 Task: Add construction as an industry.
Action: Mouse moved to (918, 119)
Screenshot: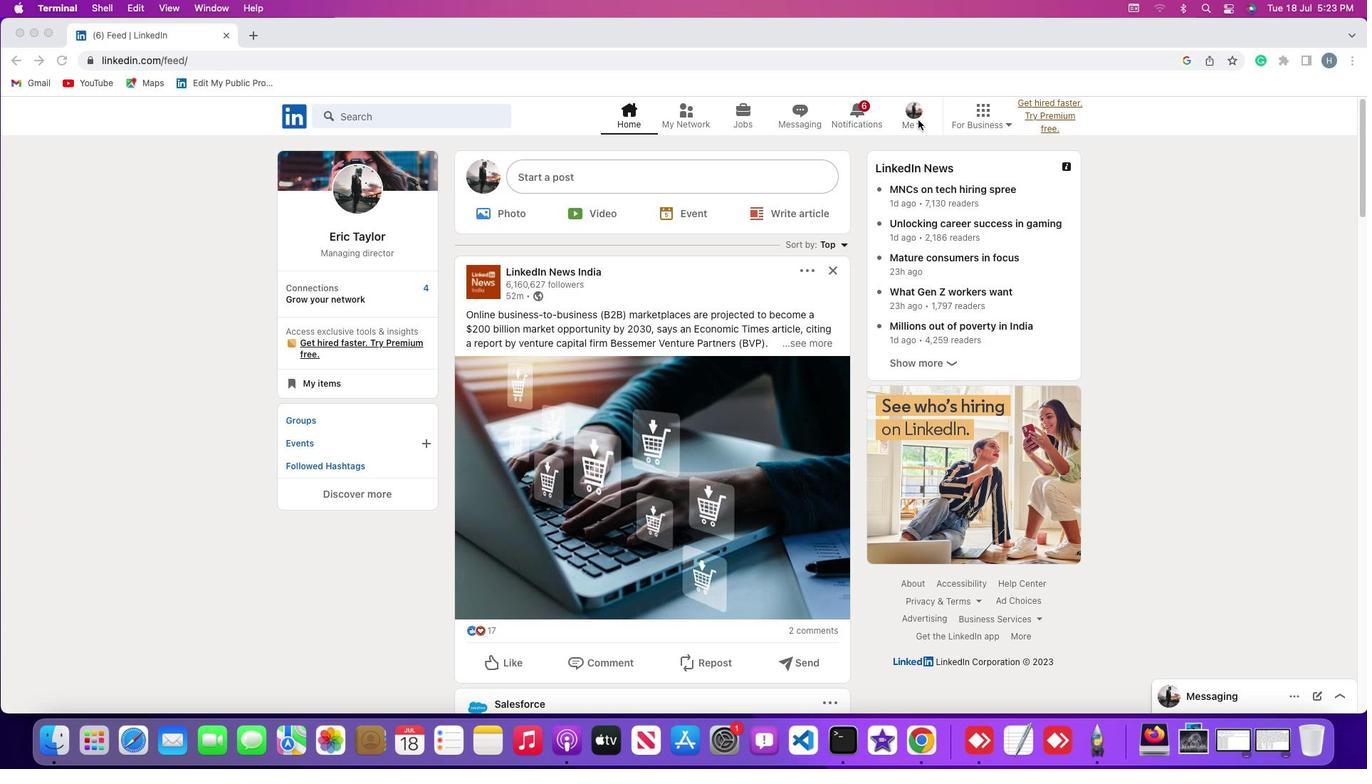 
Action: Mouse pressed left at (918, 119)
Screenshot: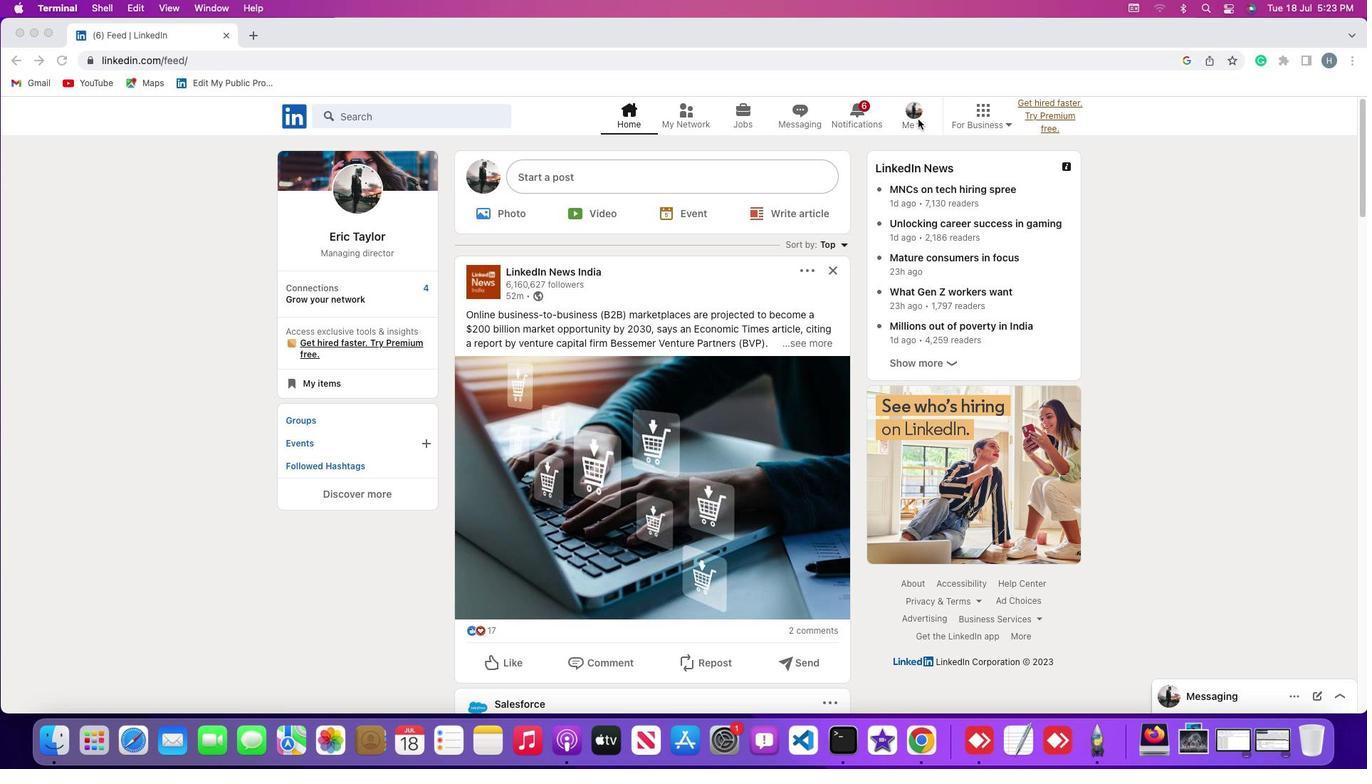 
Action: Mouse moved to (918, 121)
Screenshot: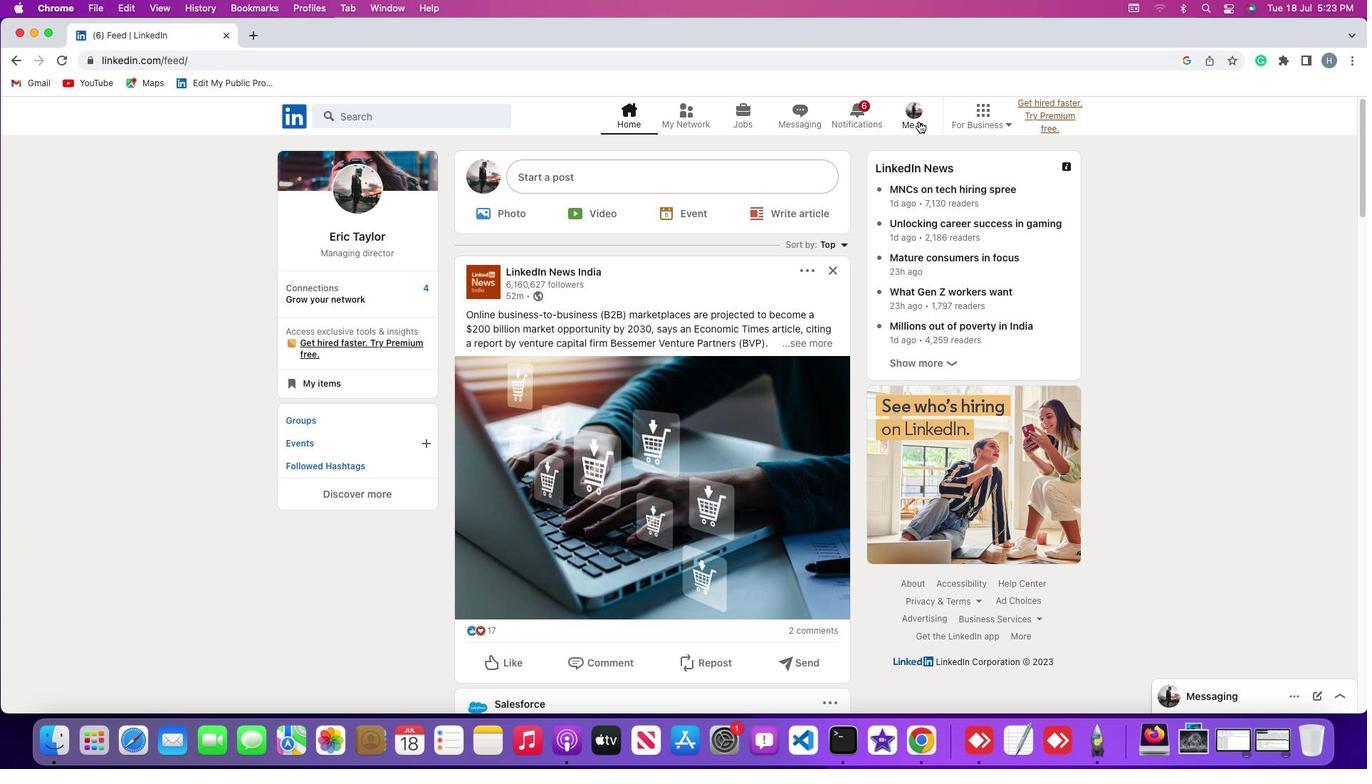 
Action: Mouse pressed left at (918, 121)
Screenshot: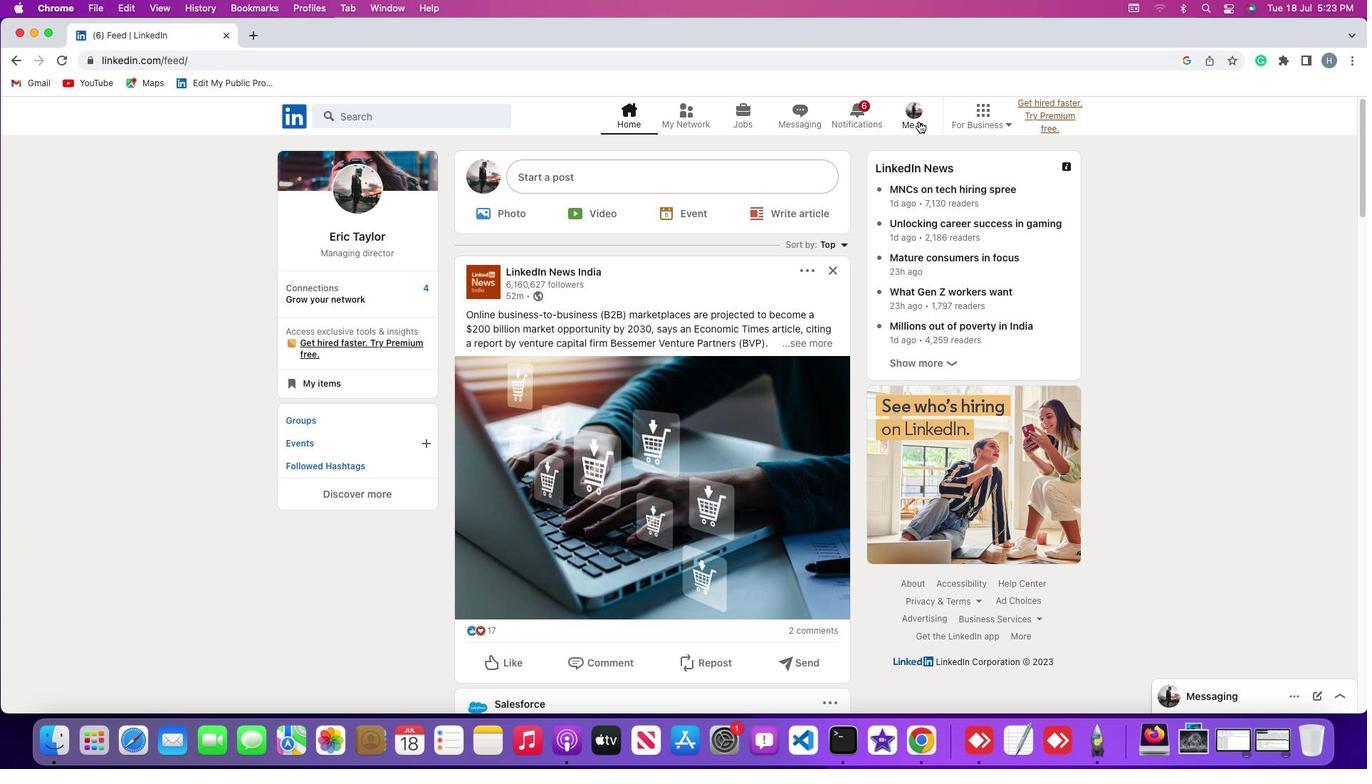 
Action: Mouse moved to (901, 195)
Screenshot: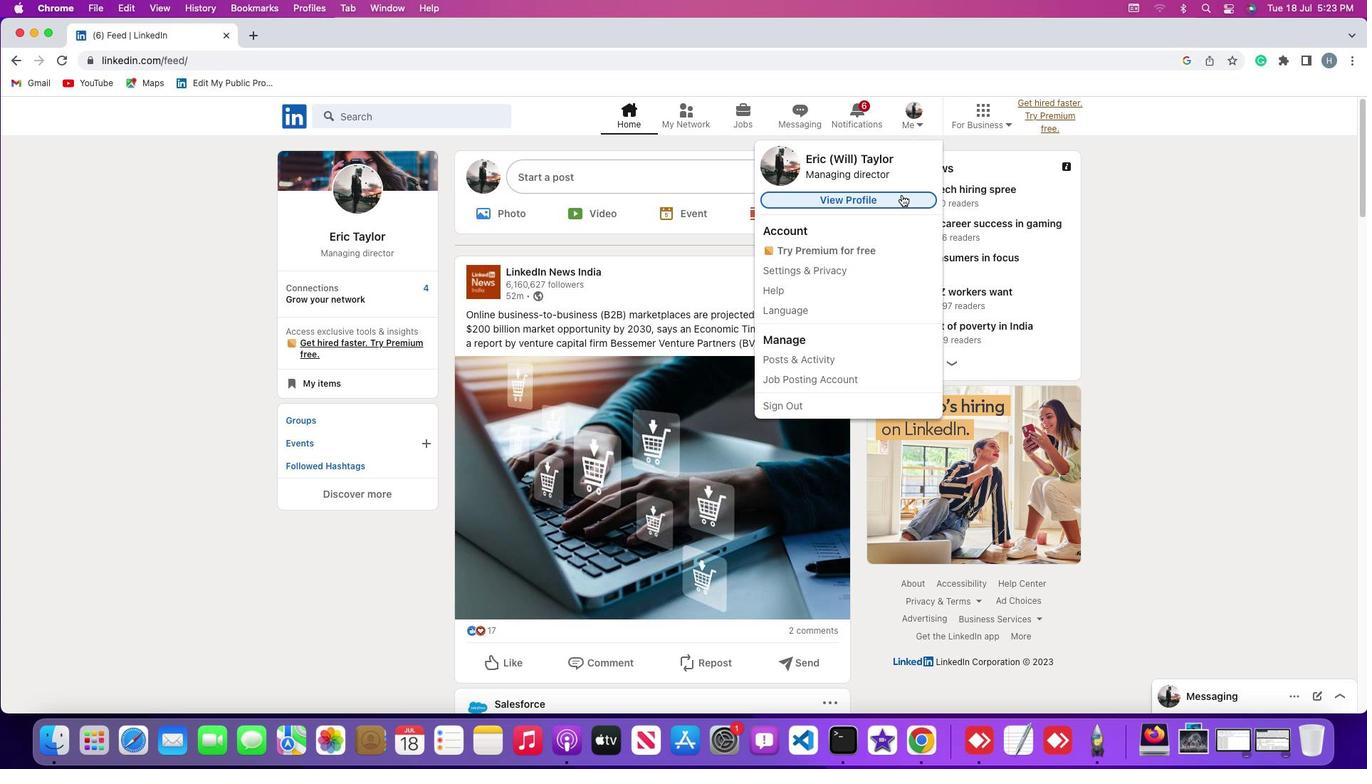 
Action: Mouse pressed left at (901, 195)
Screenshot: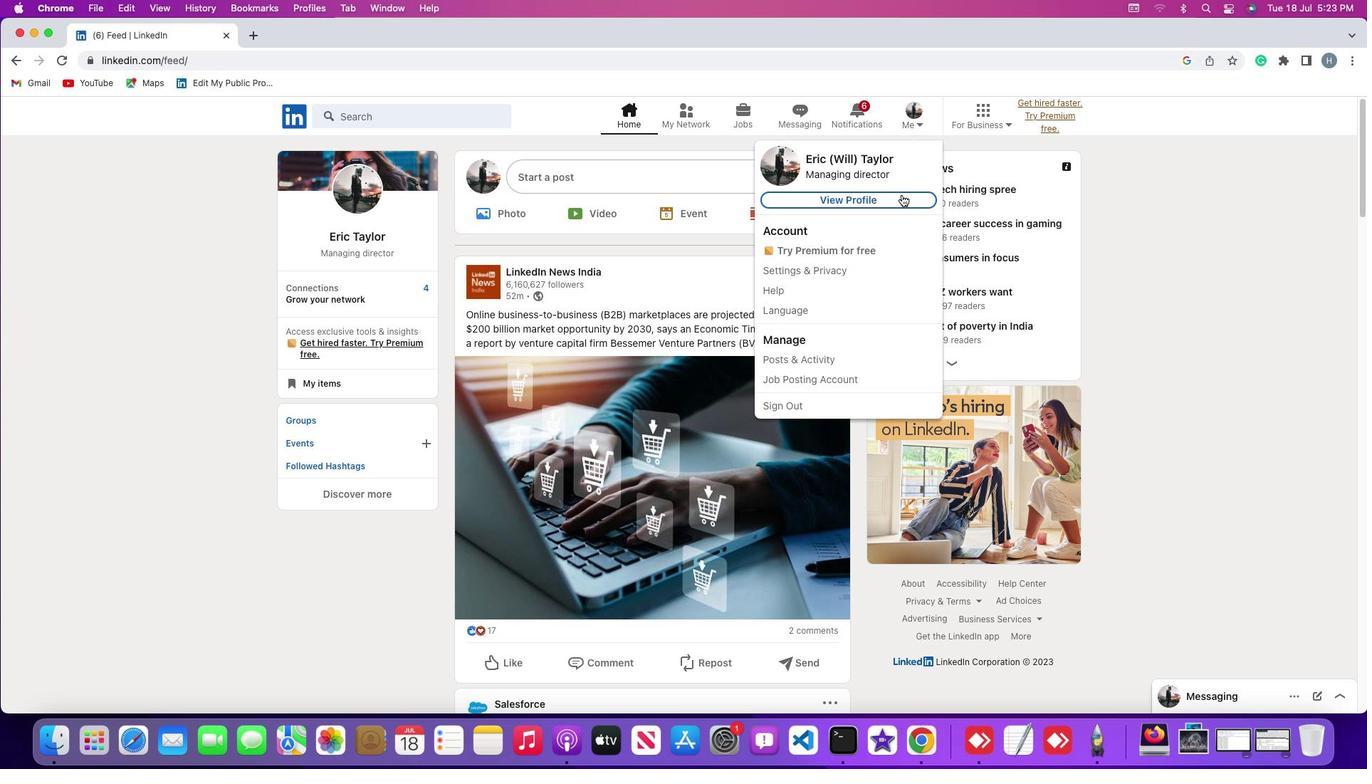 
Action: Mouse moved to (823, 312)
Screenshot: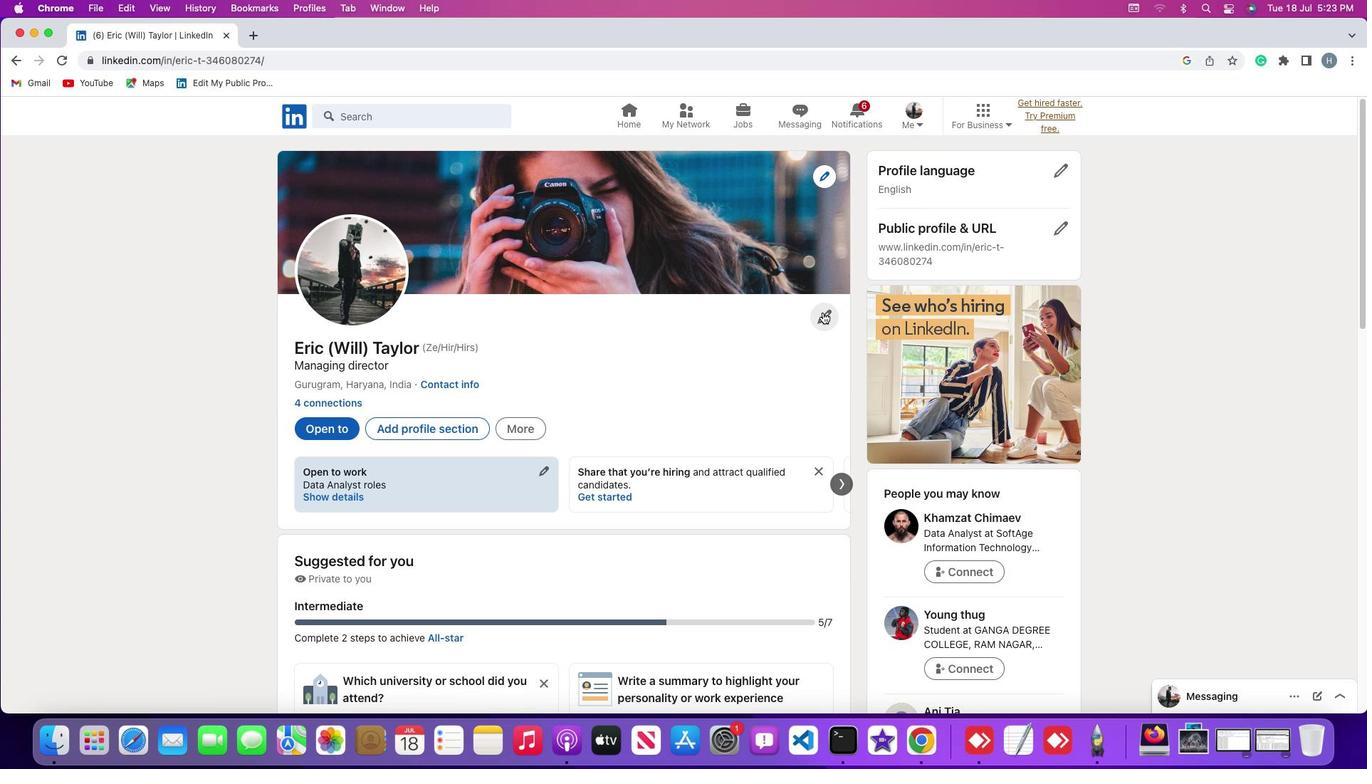 
Action: Mouse pressed left at (823, 312)
Screenshot: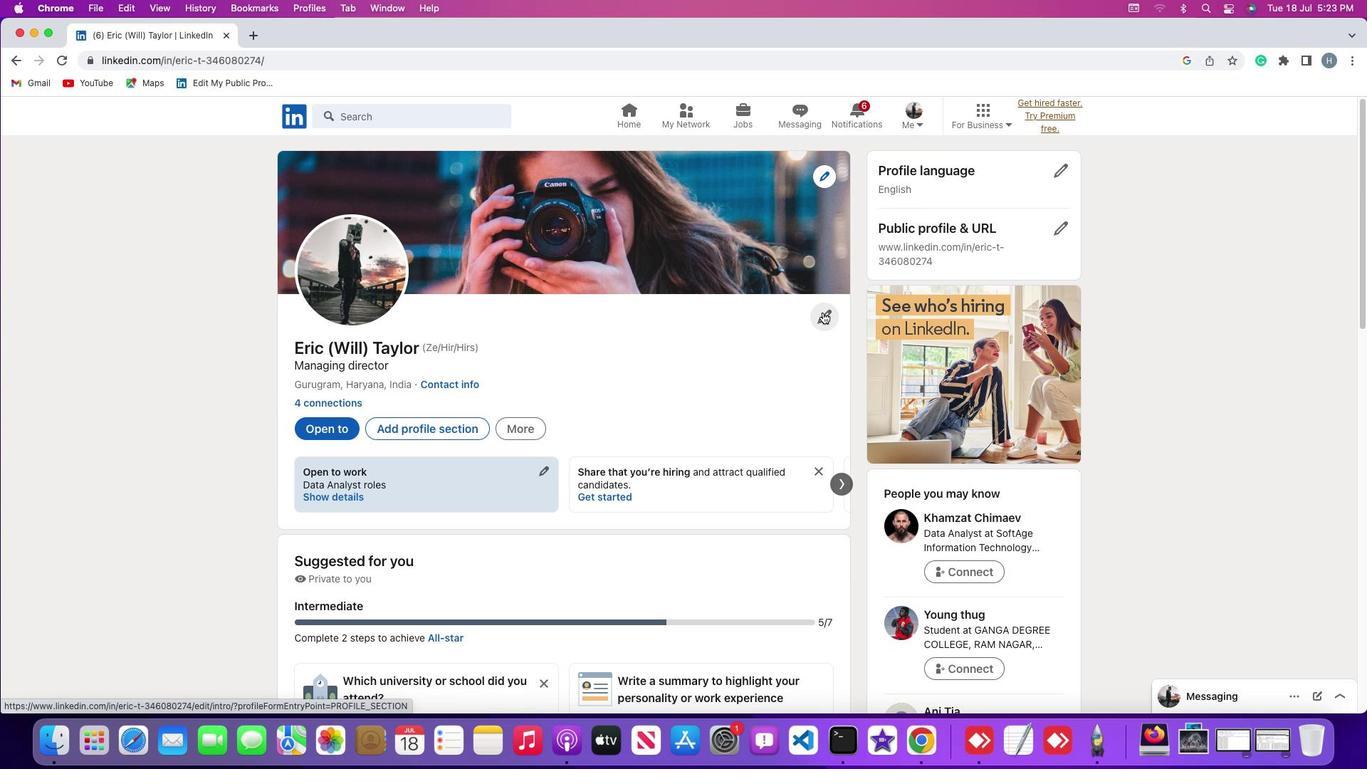 
Action: Mouse moved to (710, 357)
Screenshot: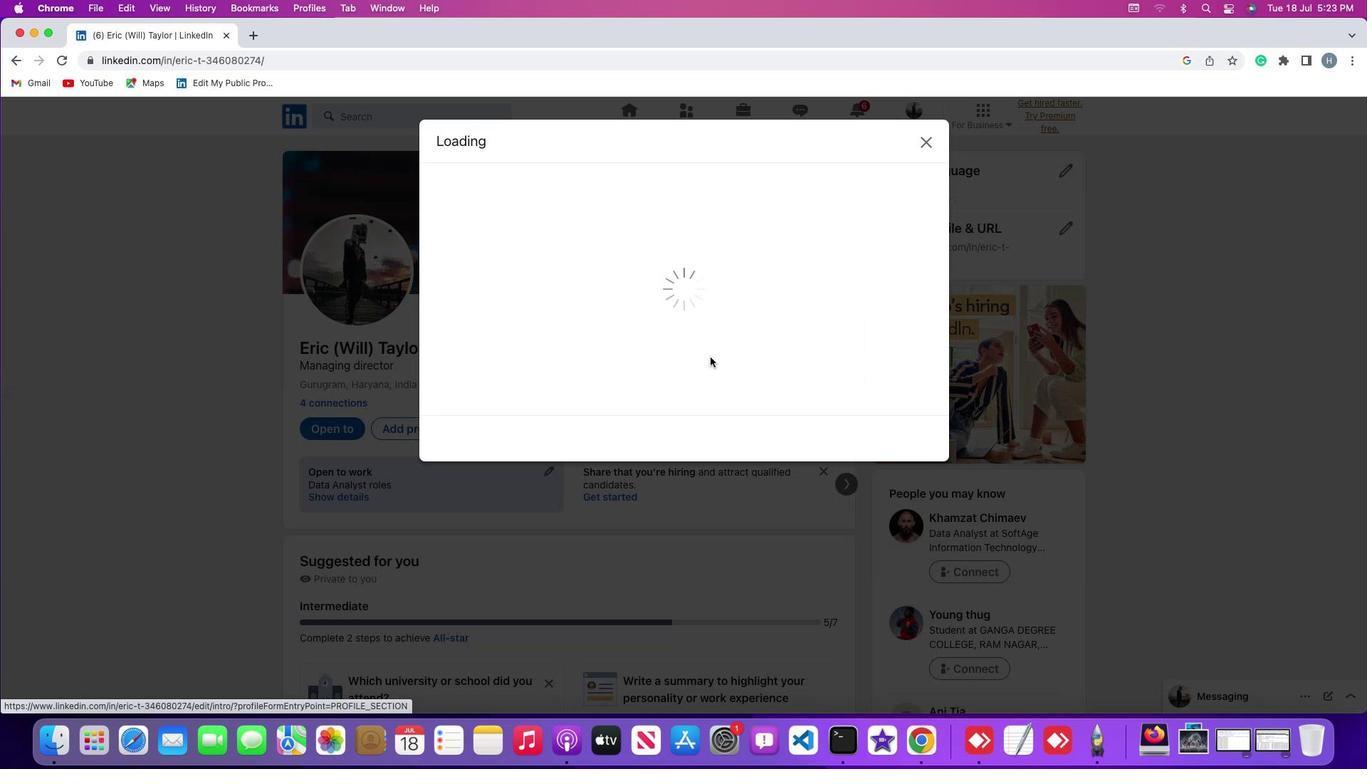 
Action: Mouse scrolled (710, 357) with delta (0, 0)
Screenshot: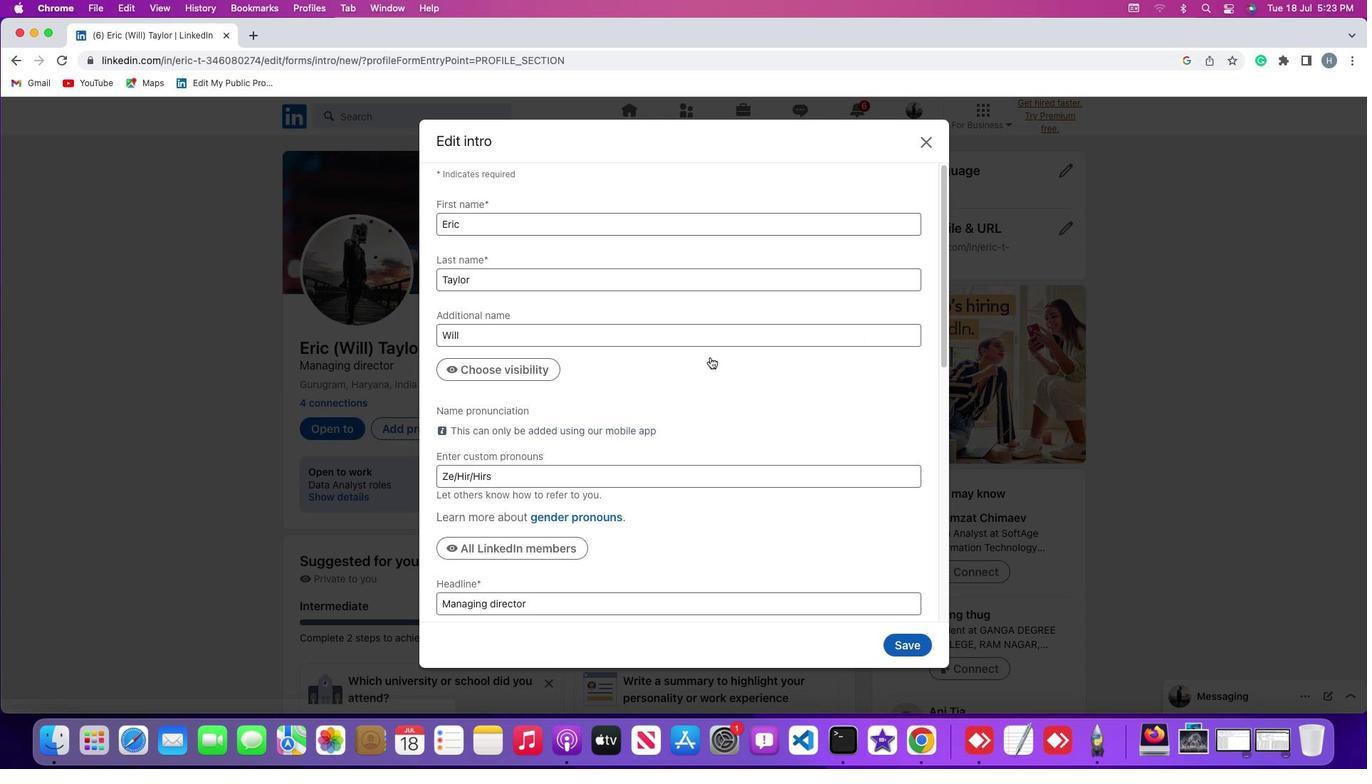 
Action: Mouse scrolled (710, 357) with delta (0, 0)
Screenshot: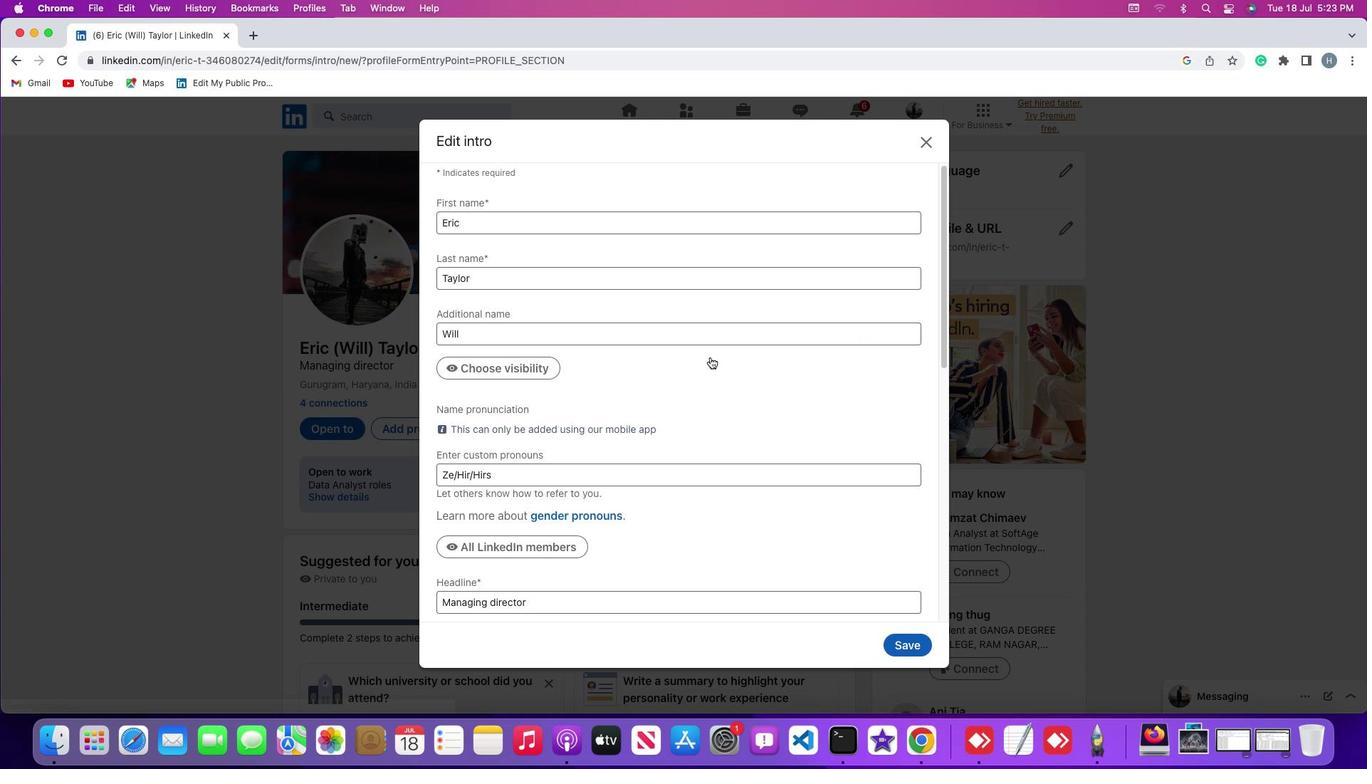 
Action: Mouse scrolled (710, 357) with delta (0, -1)
Screenshot: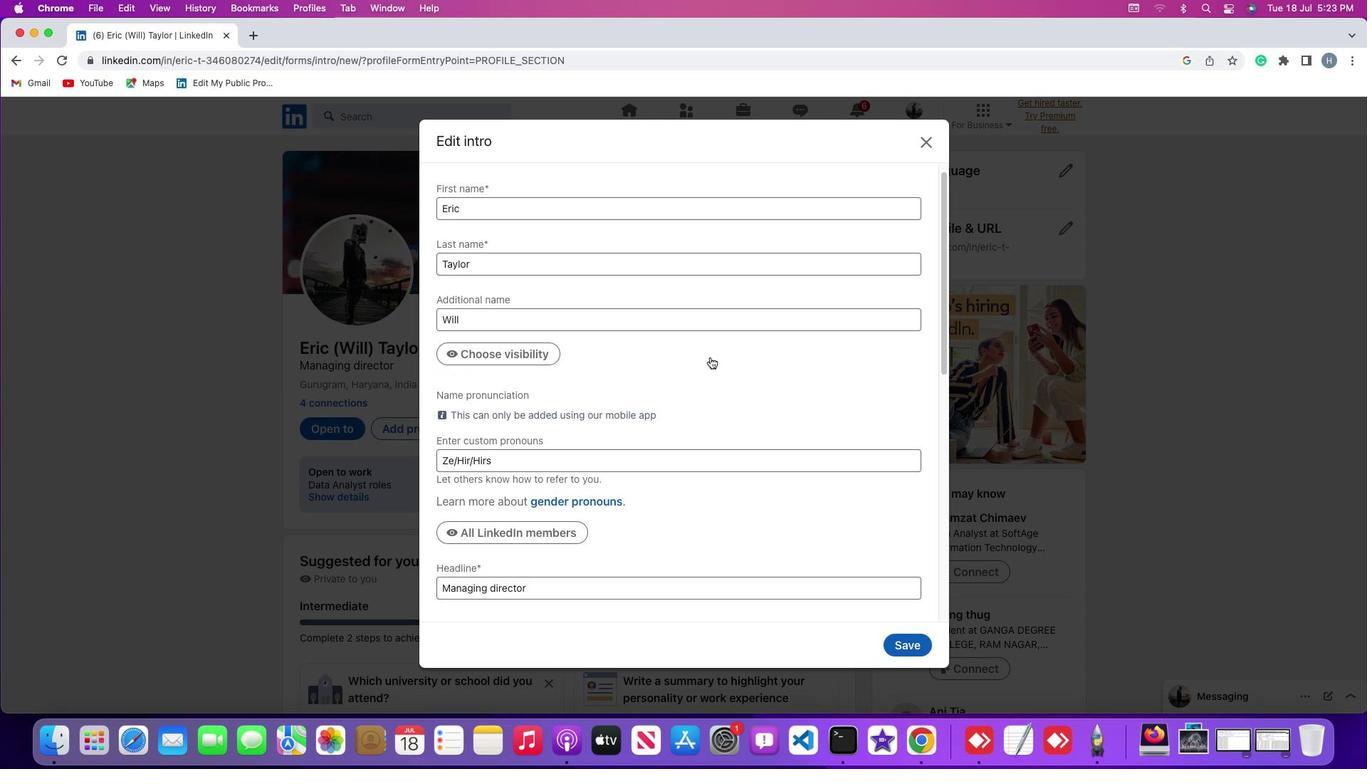 
Action: Mouse scrolled (710, 357) with delta (0, -2)
Screenshot: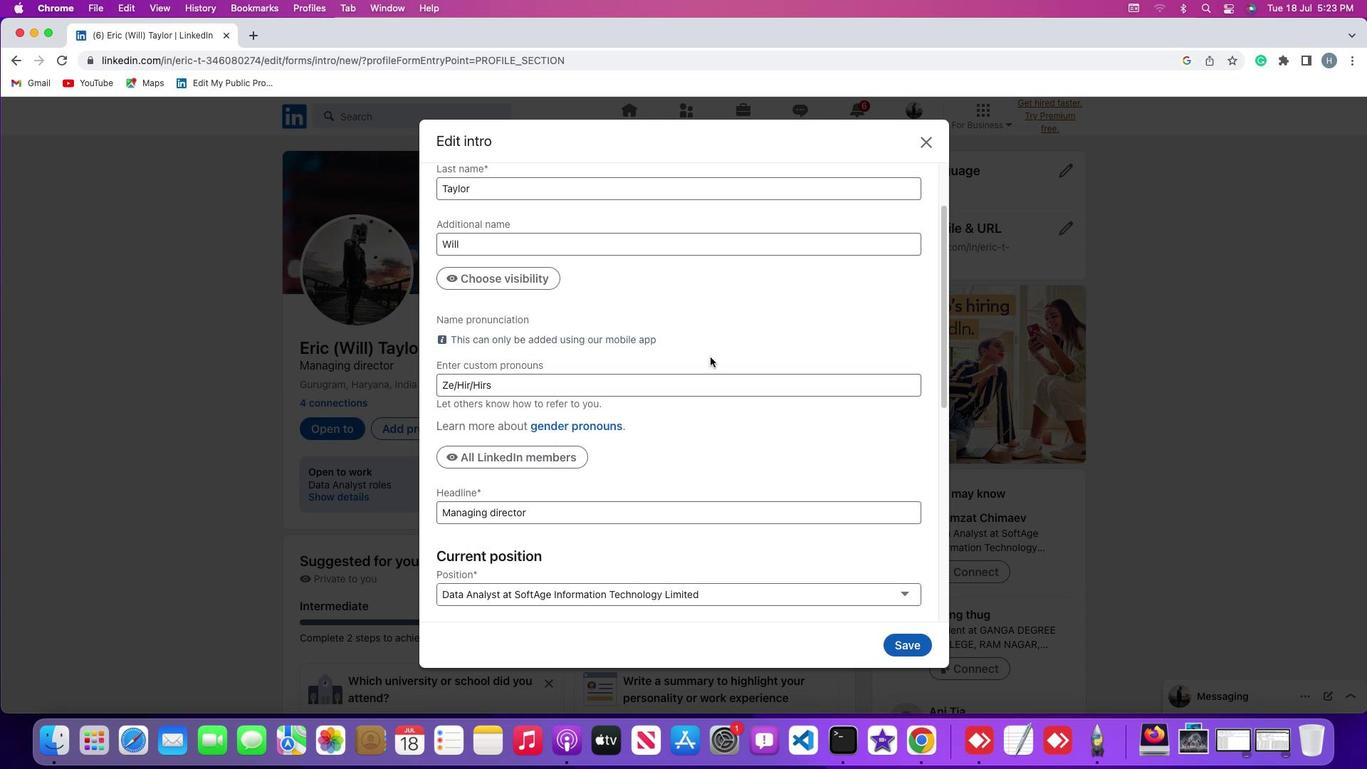 
Action: Mouse scrolled (710, 357) with delta (0, 0)
Screenshot: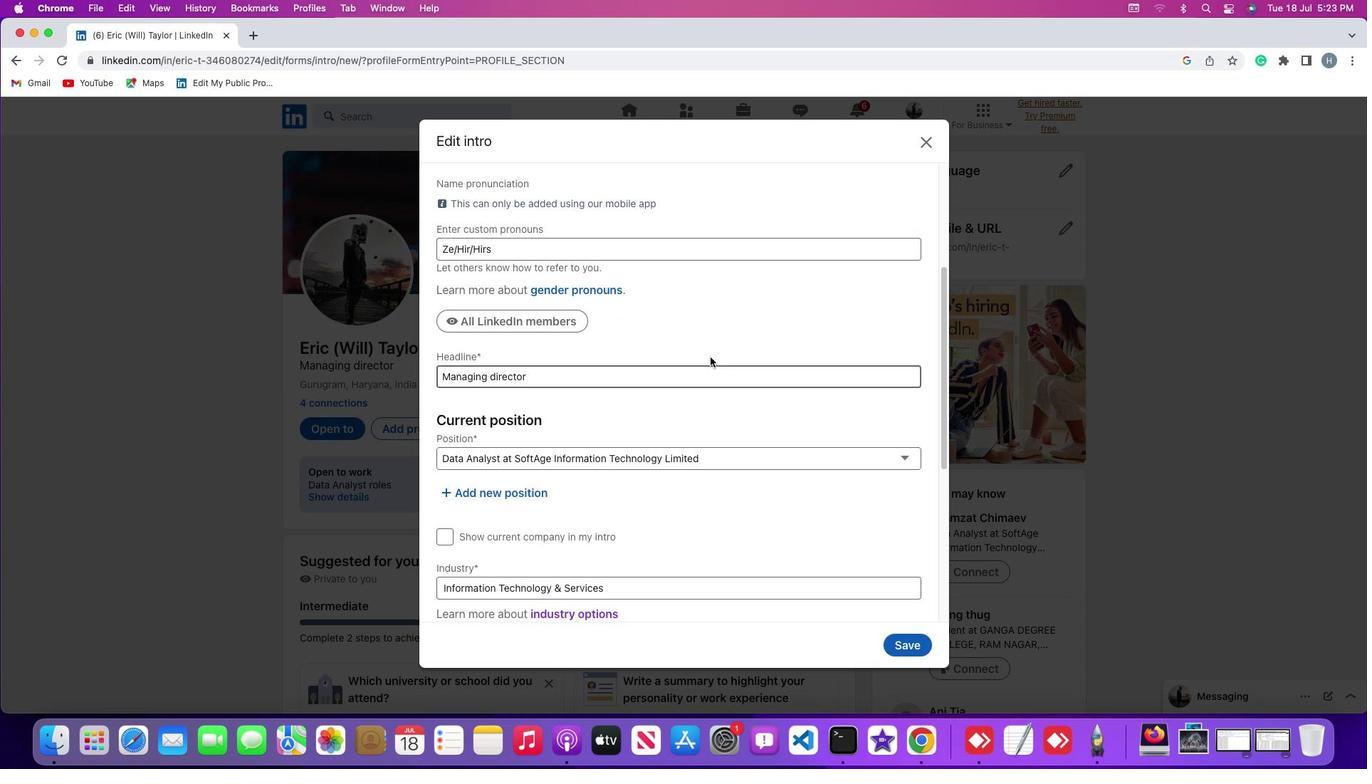 
Action: Mouse scrolled (710, 357) with delta (0, 0)
Screenshot: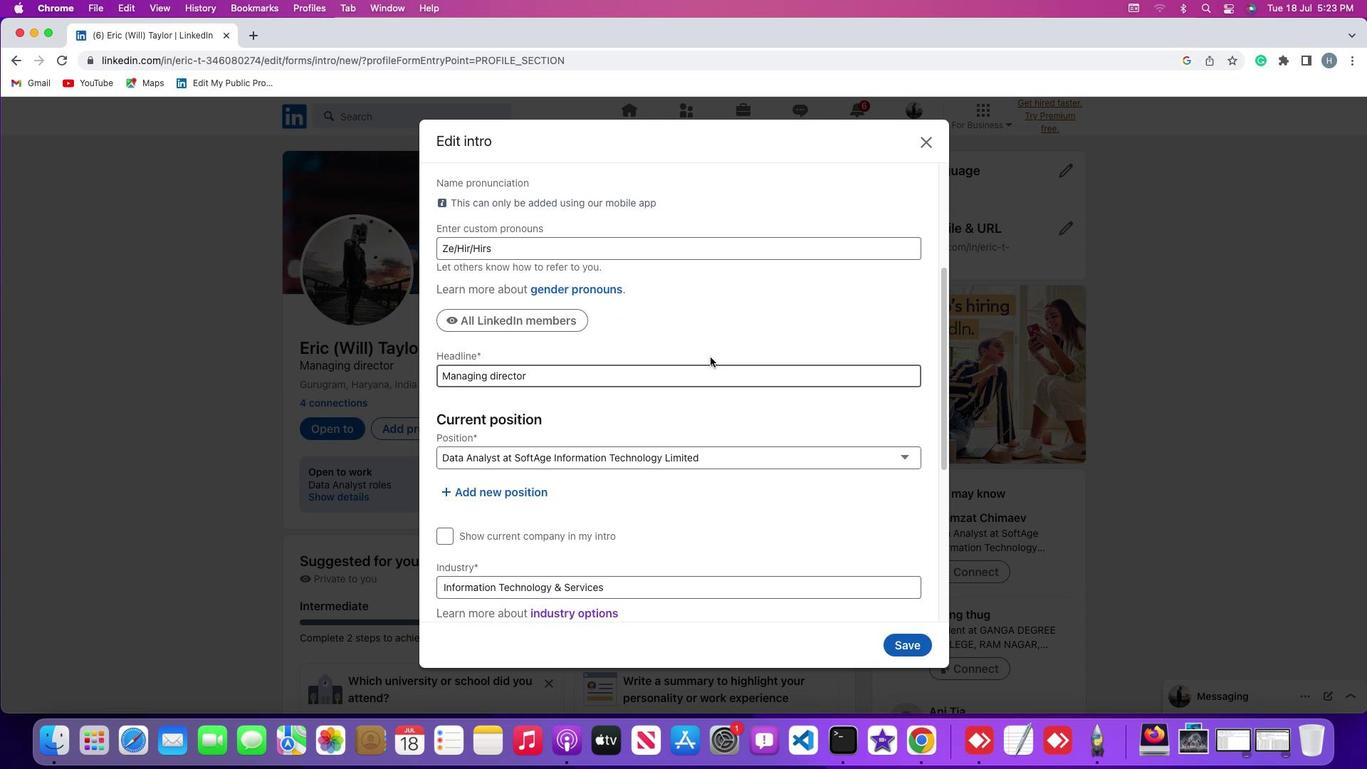 
Action: Mouse scrolled (710, 357) with delta (0, -1)
Screenshot: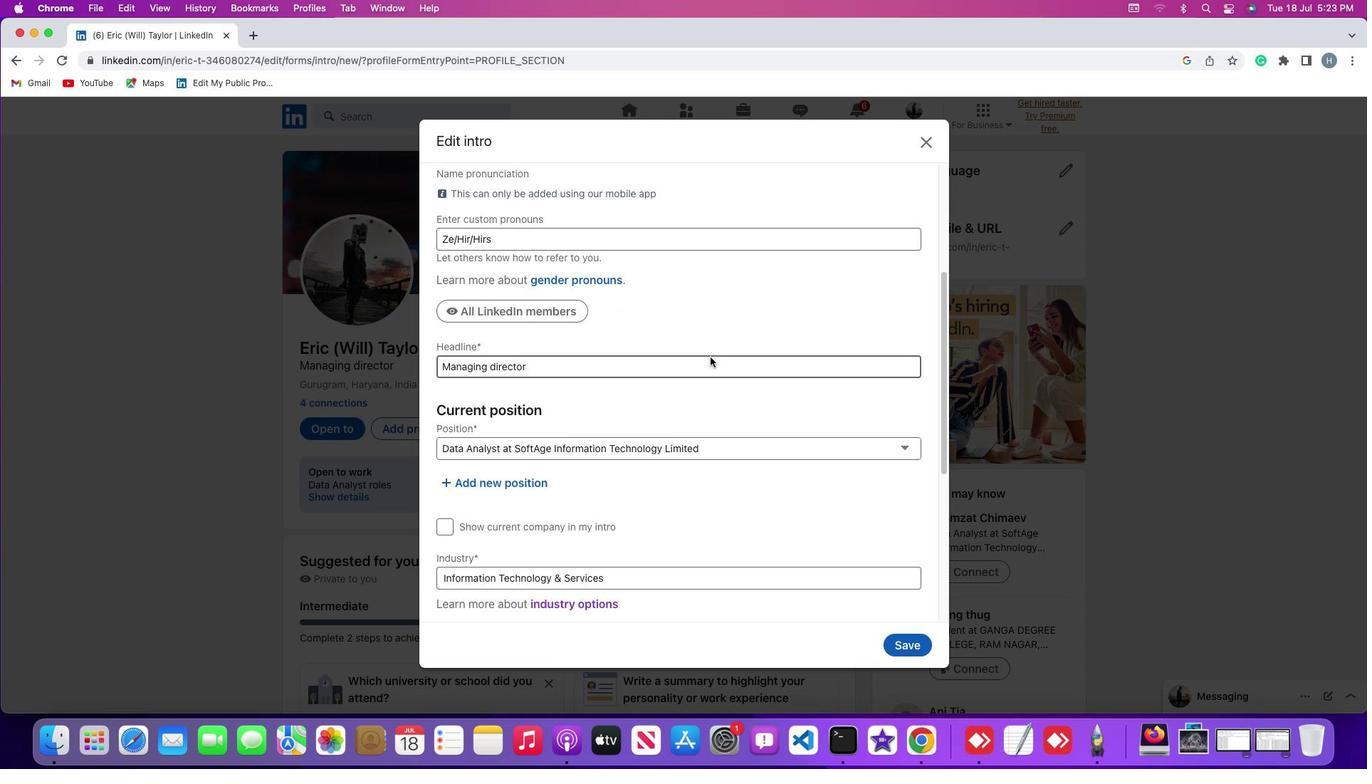 
Action: Mouse scrolled (710, 357) with delta (0, -1)
Screenshot: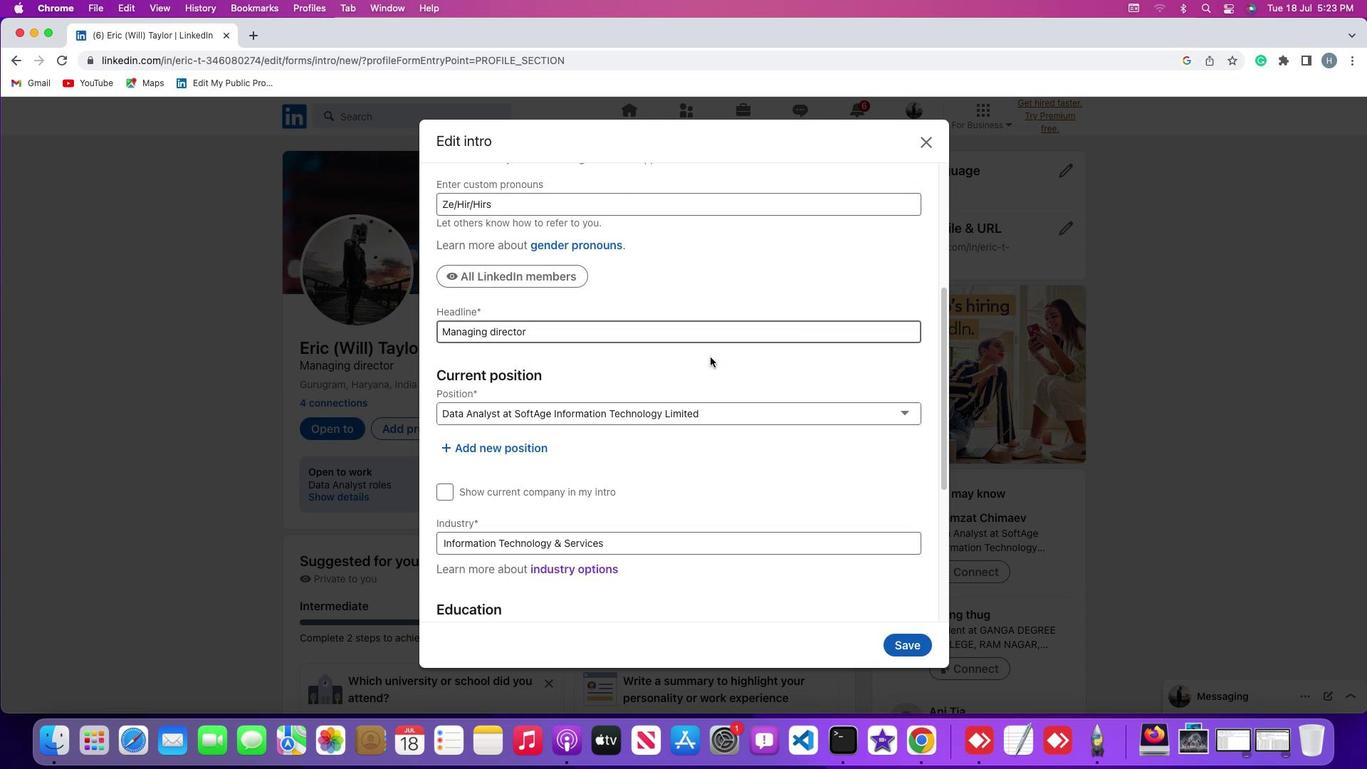 
Action: Mouse scrolled (710, 357) with delta (0, 0)
Screenshot: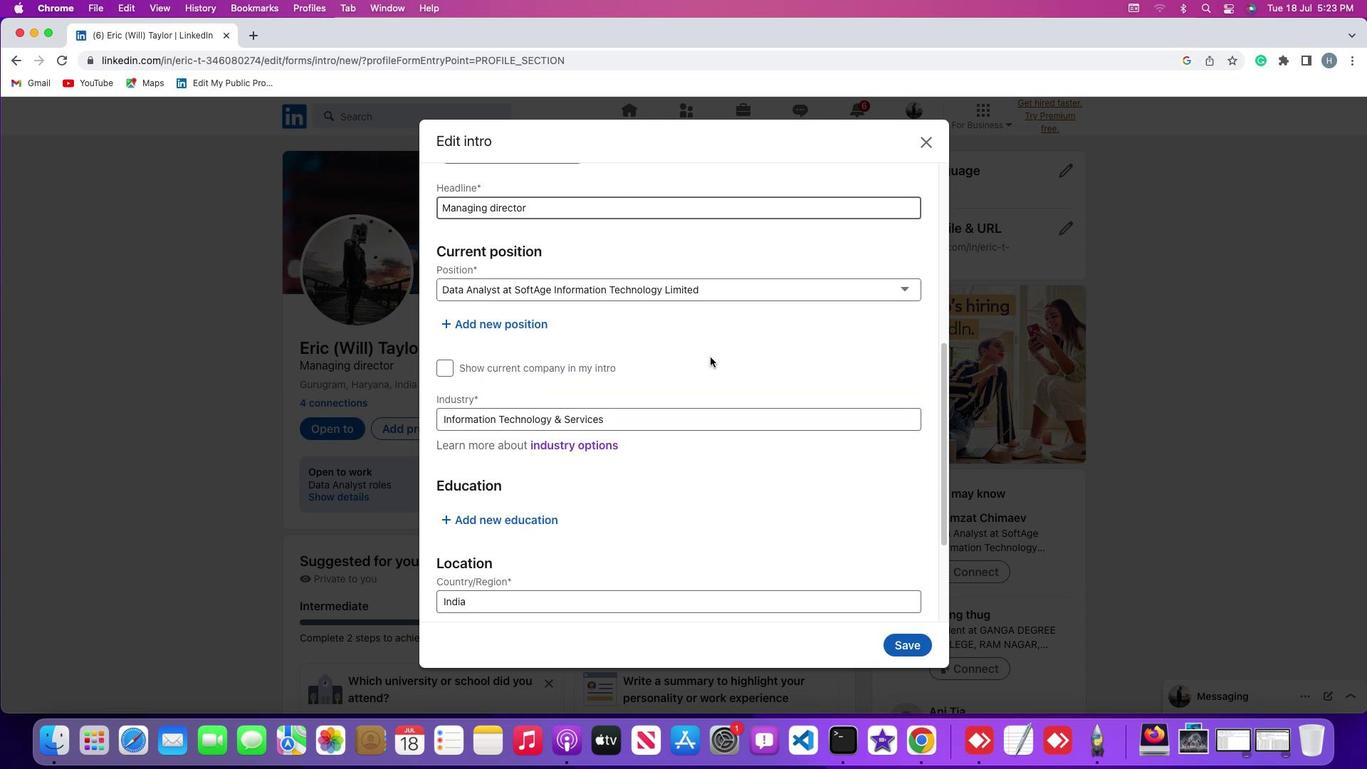 
Action: Mouse scrolled (710, 357) with delta (0, 0)
Screenshot: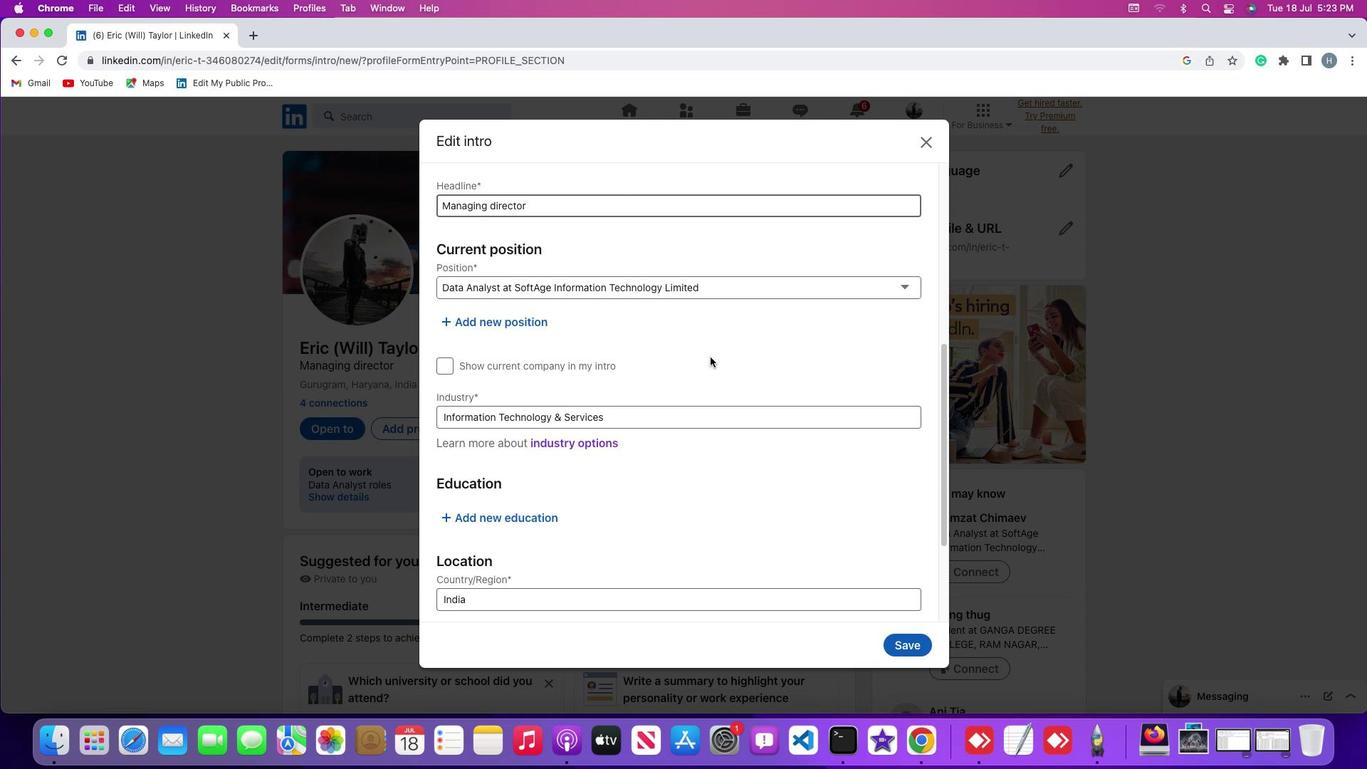 
Action: Mouse scrolled (710, 357) with delta (0, 0)
Screenshot: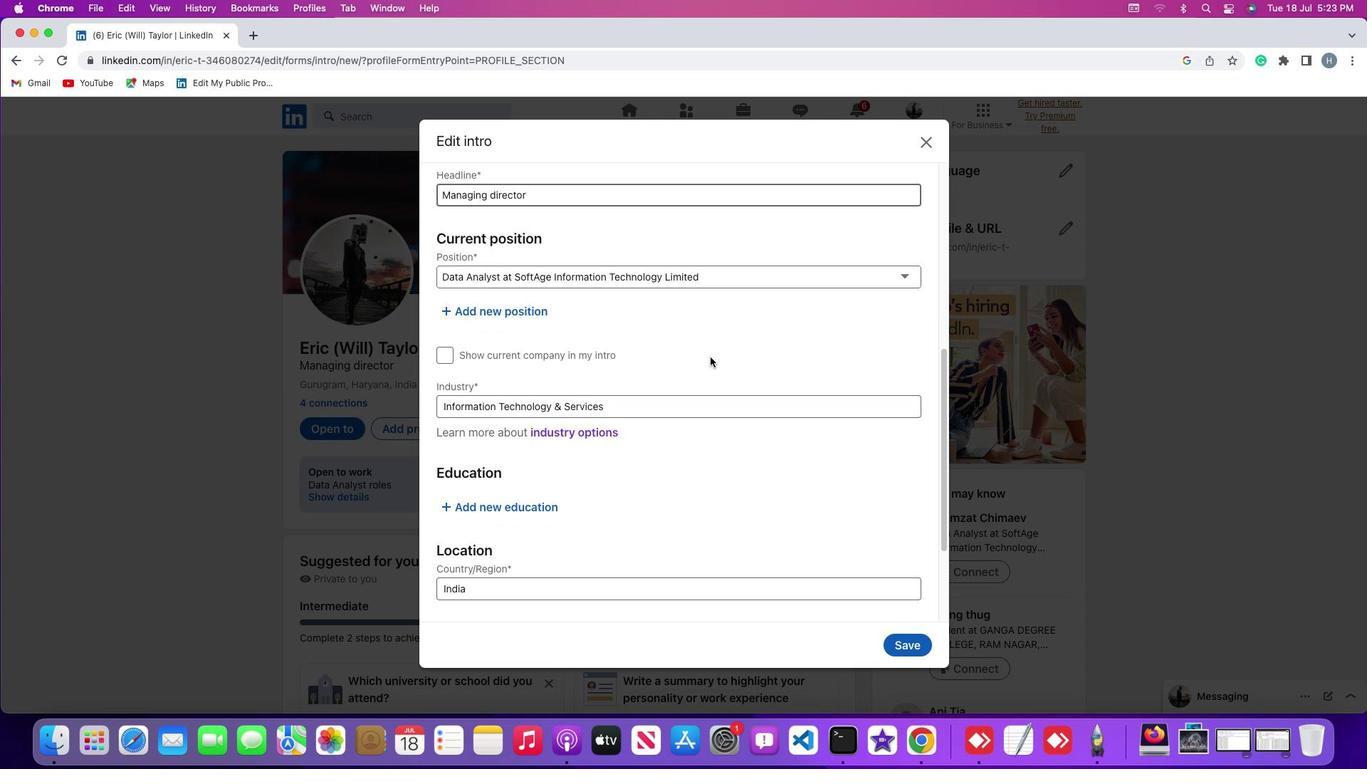 
Action: Mouse moved to (708, 361)
Screenshot: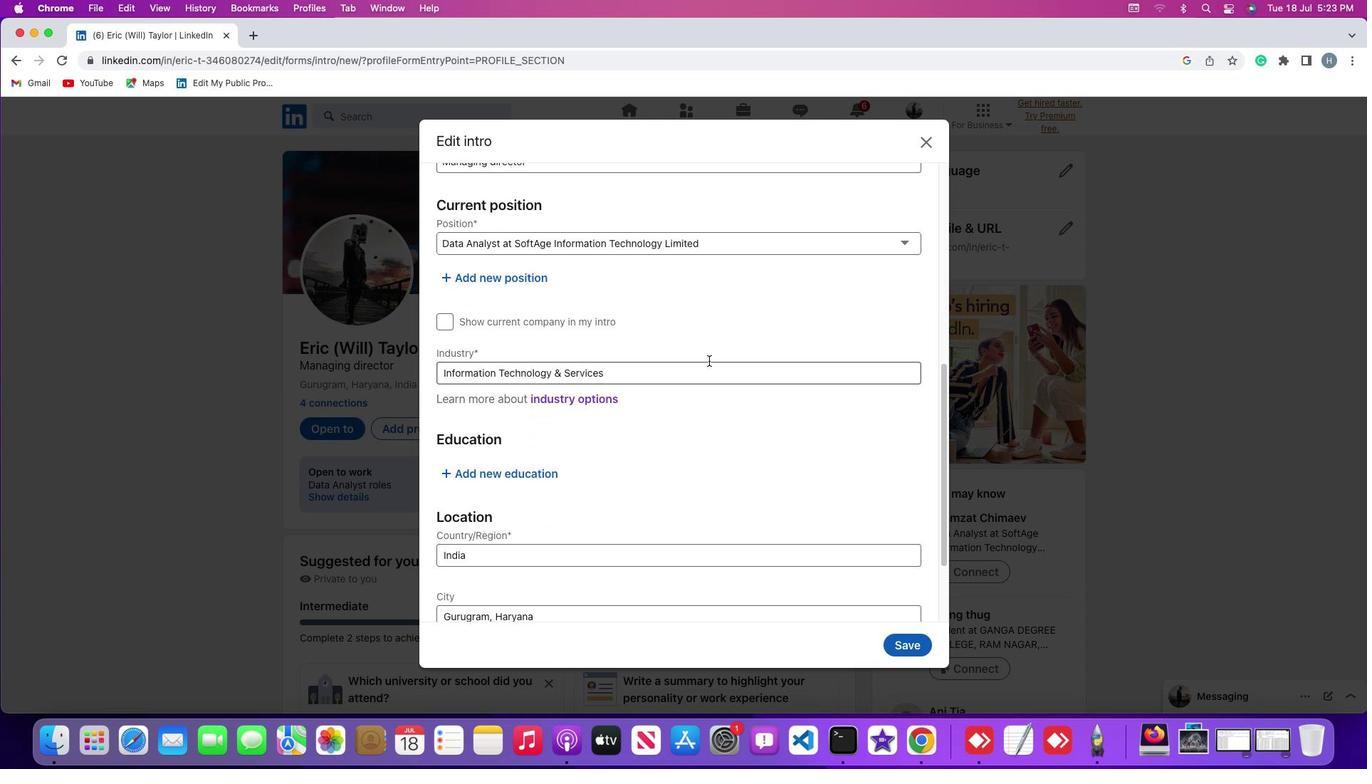 
Action: Mouse scrolled (708, 361) with delta (0, 0)
Screenshot: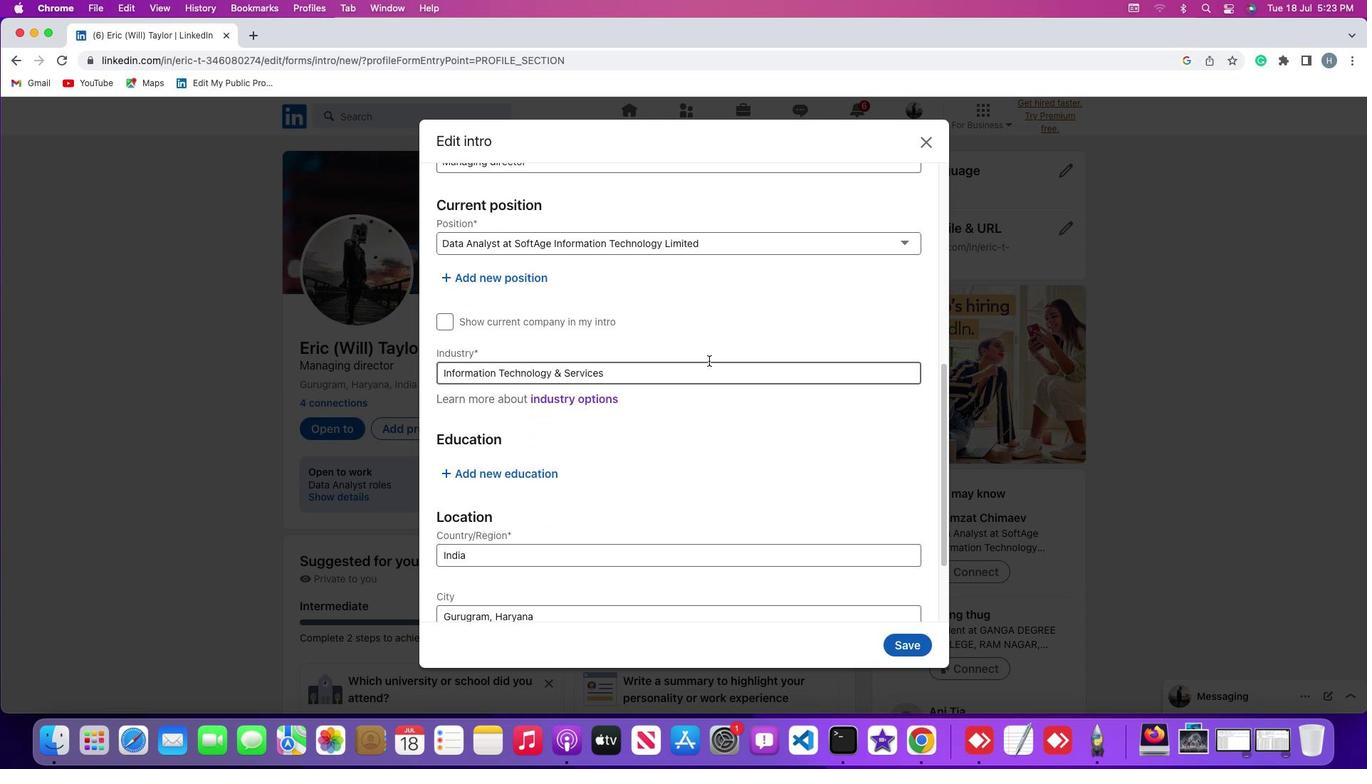 
Action: Mouse moved to (710, 366)
Screenshot: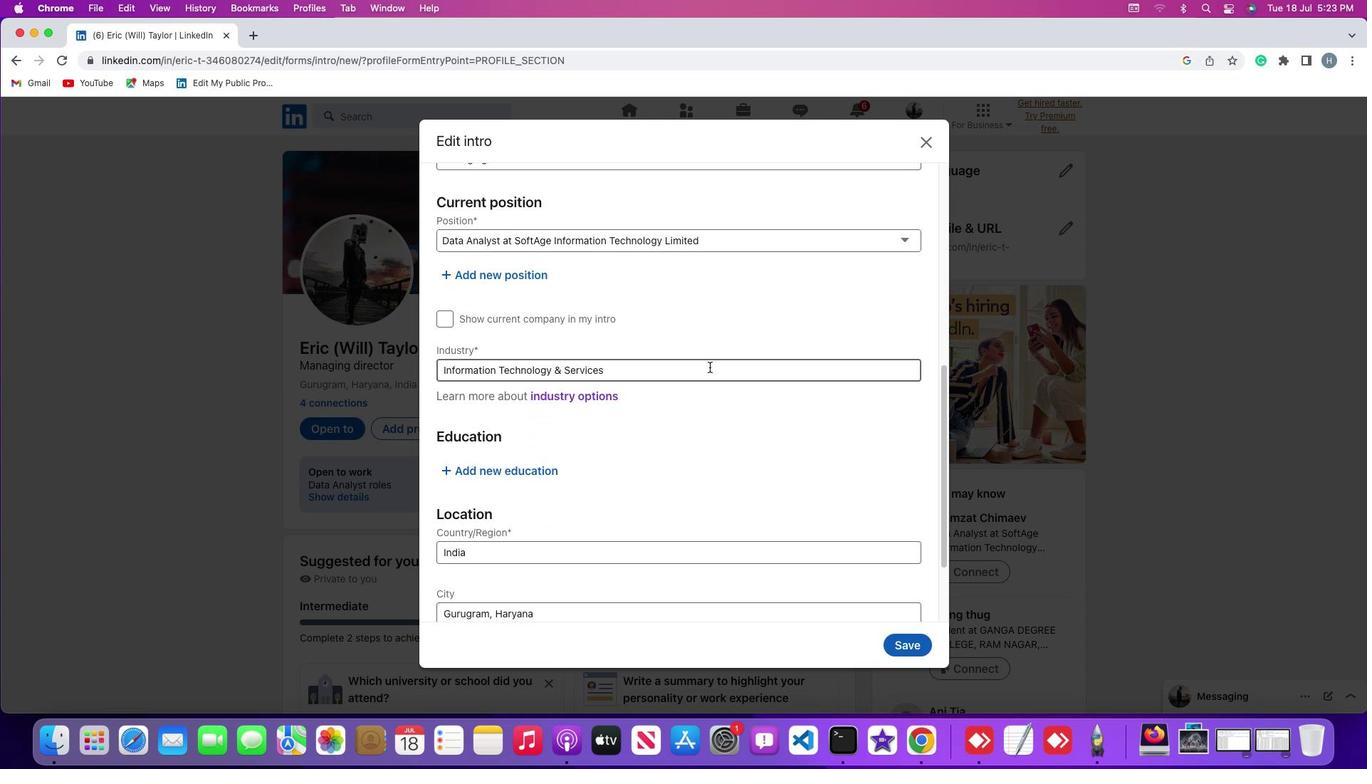 
Action: Mouse pressed left at (710, 366)
Screenshot: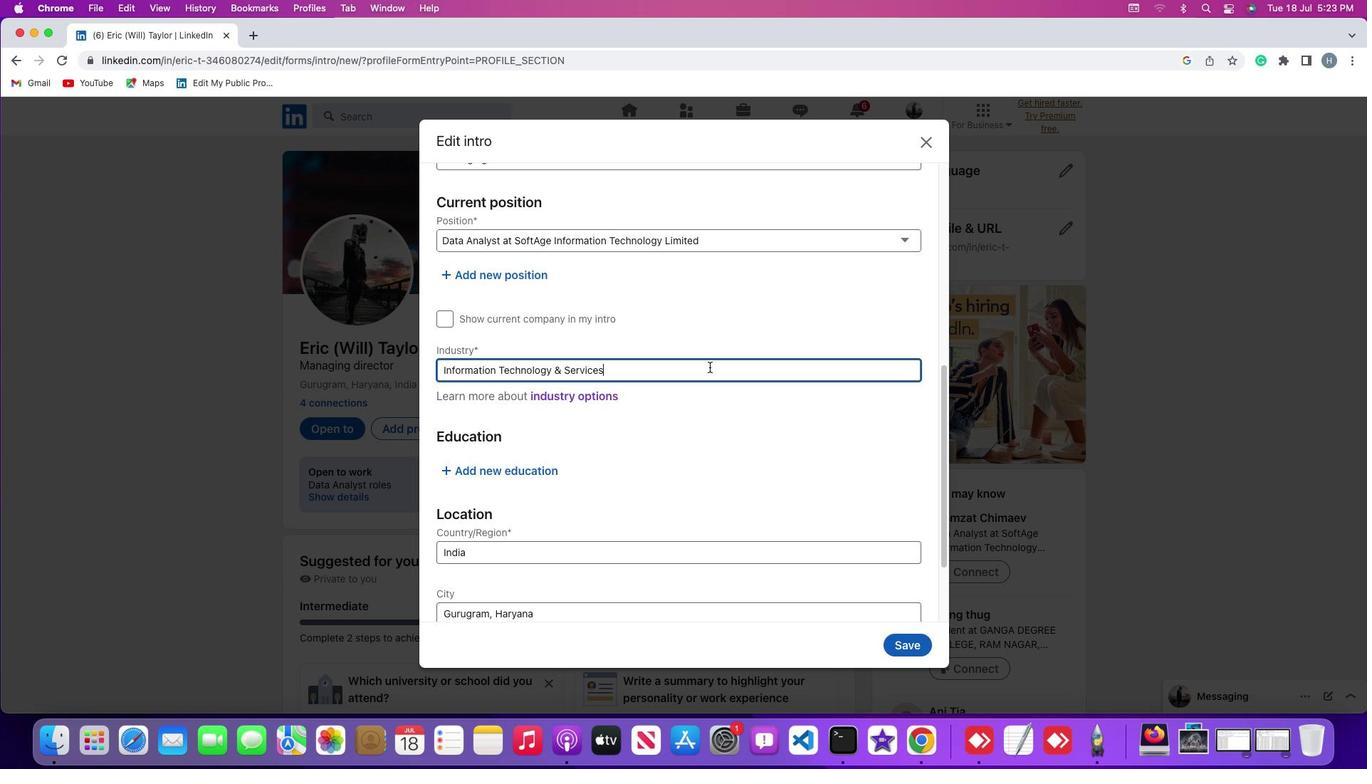 
Action: Key pressed Key.cmd'a'Key.shift'C''o''n''s''t''r''u'
Screenshot: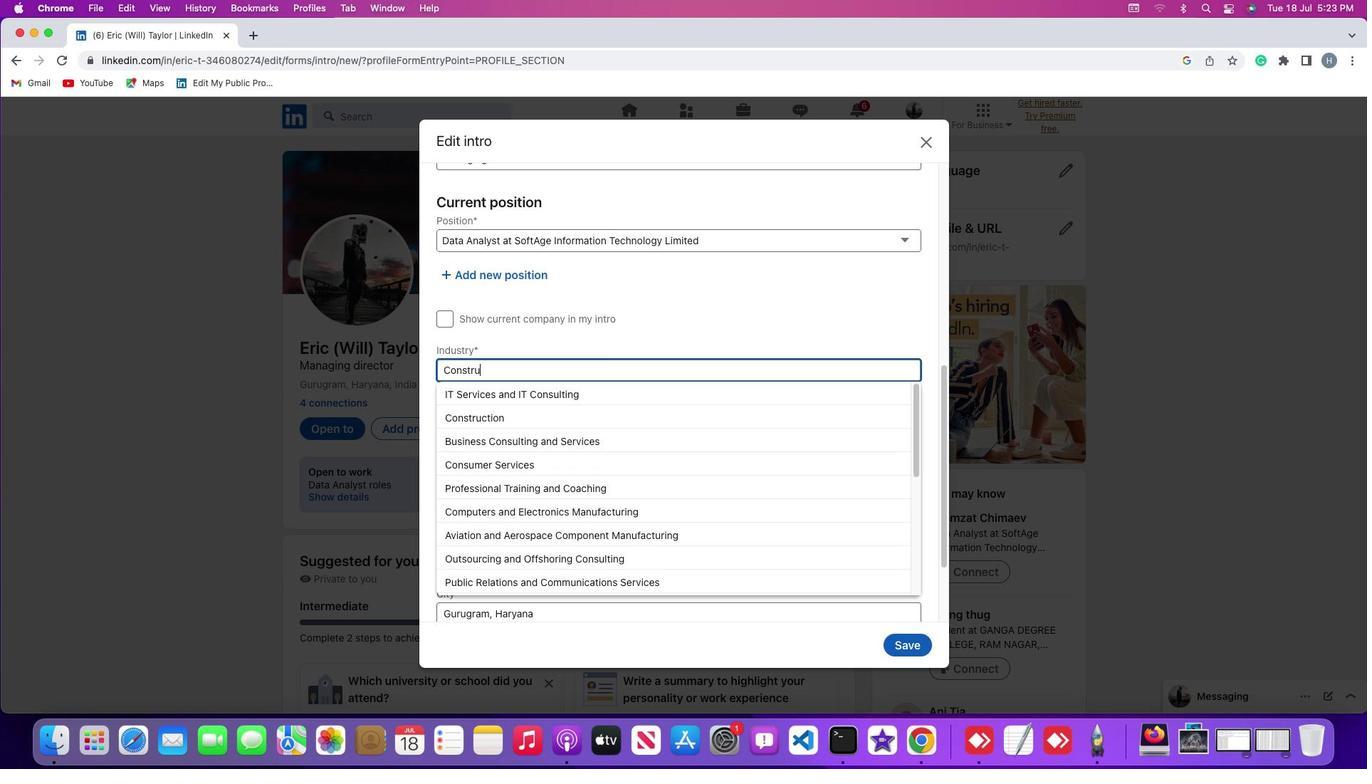 
Action: Mouse moved to (712, 388)
Screenshot: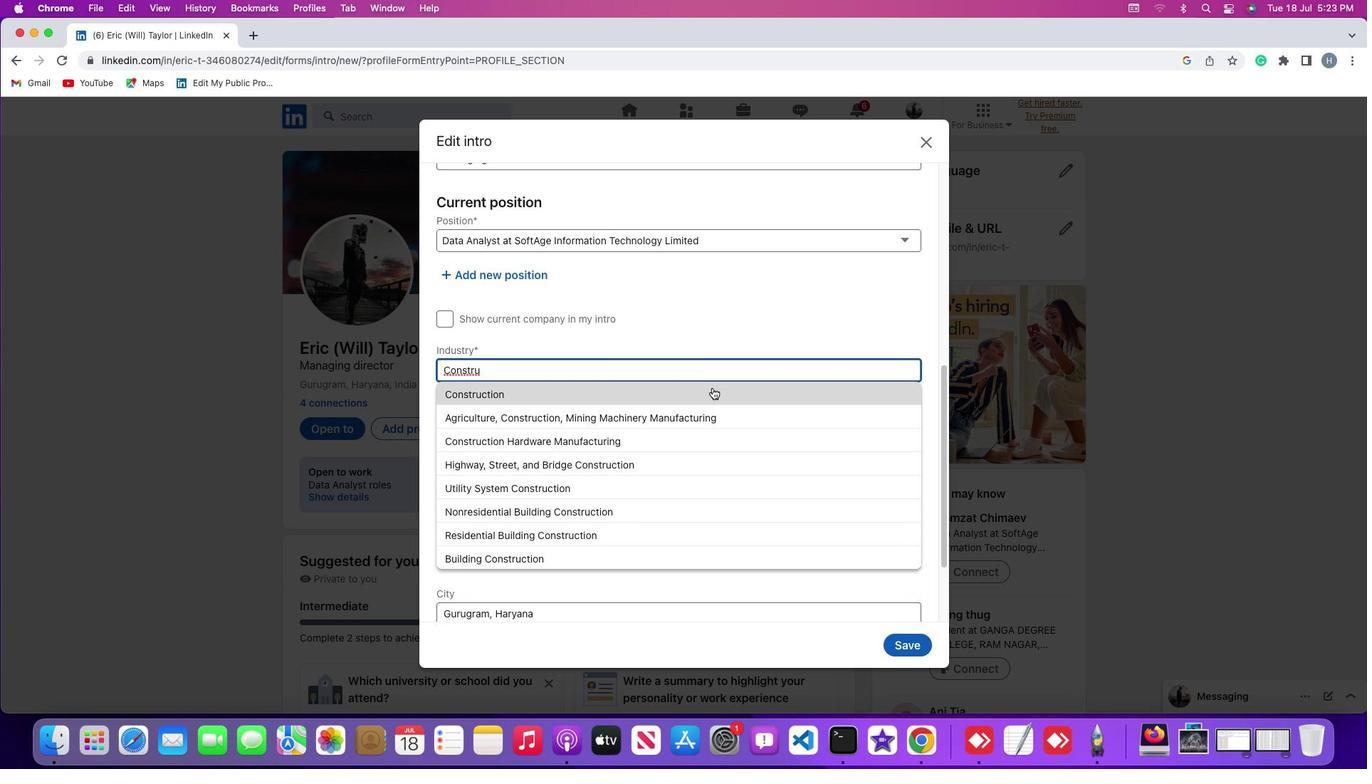 
Action: Mouse pressed left at (712, 388)
Screenshot: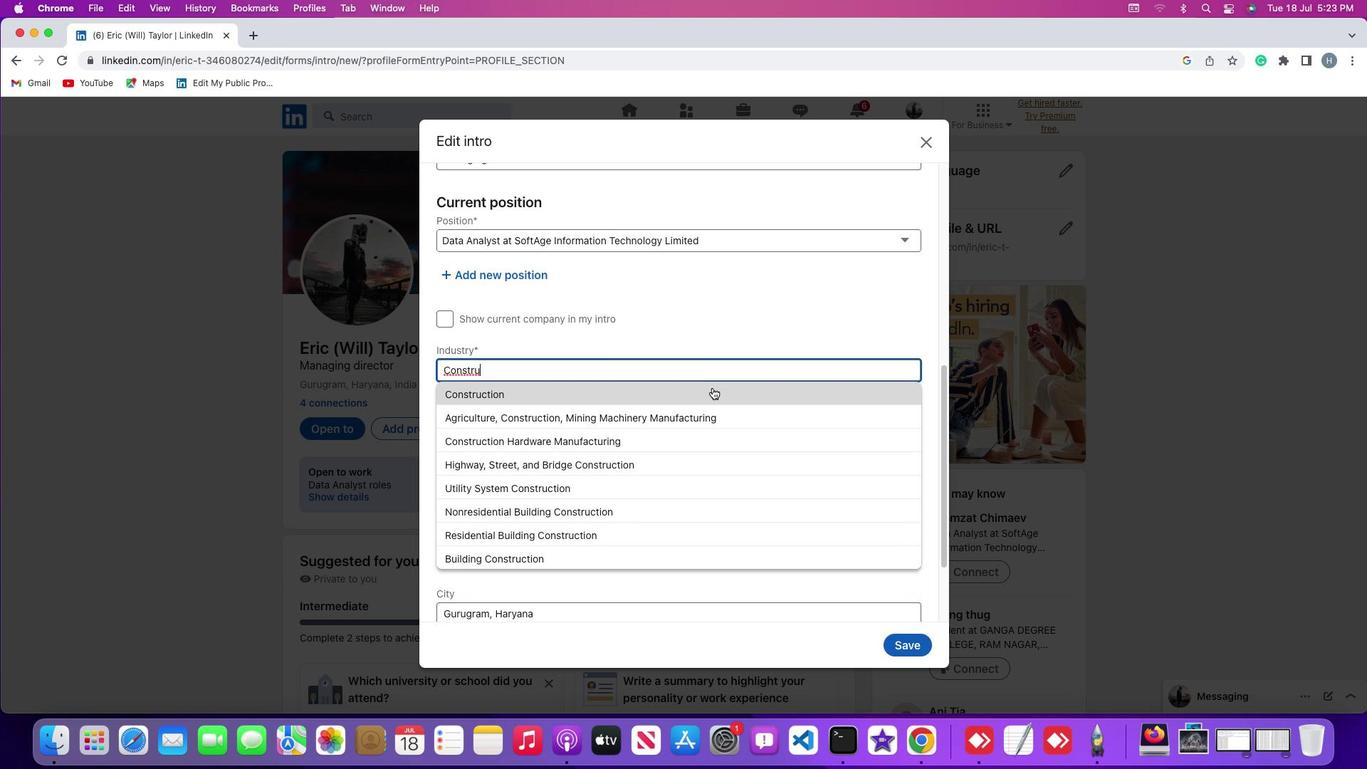 
Action: Mouse moved to (793, 331)
Screenshot: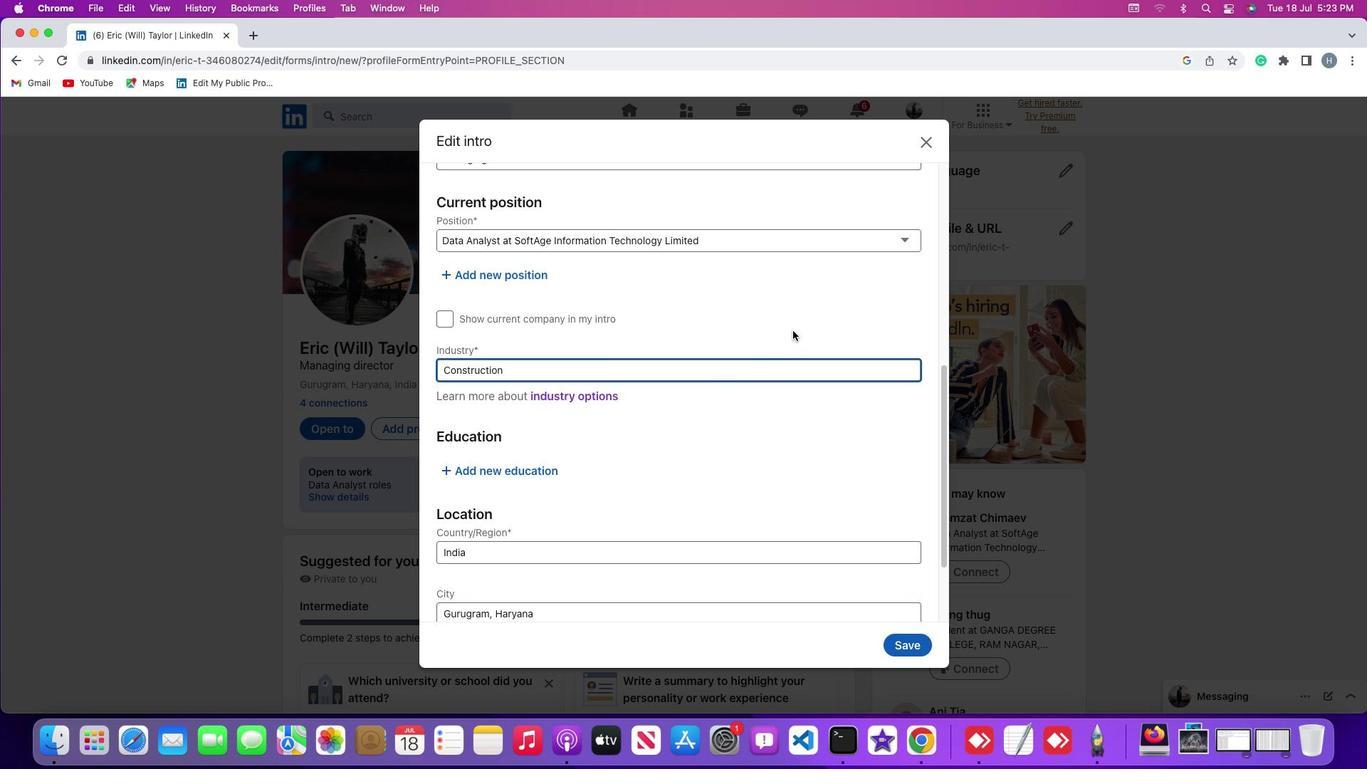 
